 Task: Sort the products in the category "Hot Dog Buns" by best match.
Action: Mouse moved to (741, 255)
Screenshot: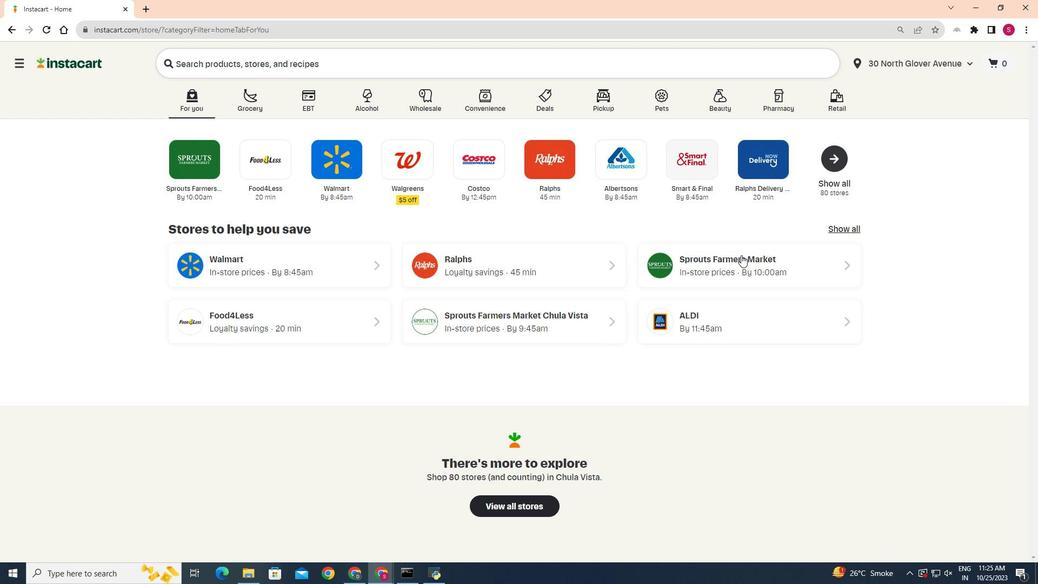 
Action: Mouse pressed left at (741, 255)
Screenshot: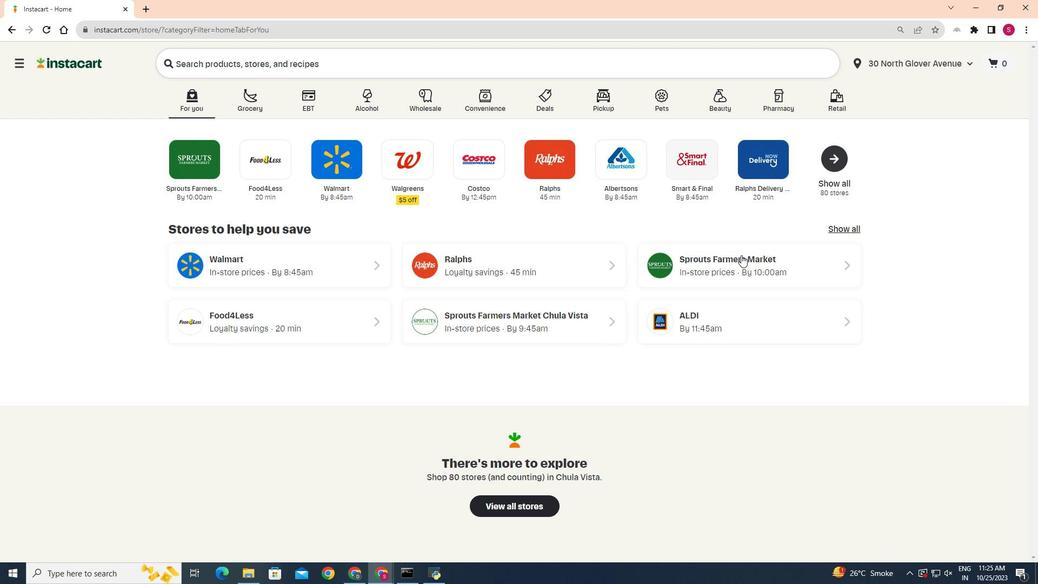 
Action: Mouse moved to (68, 474)
Screenshot: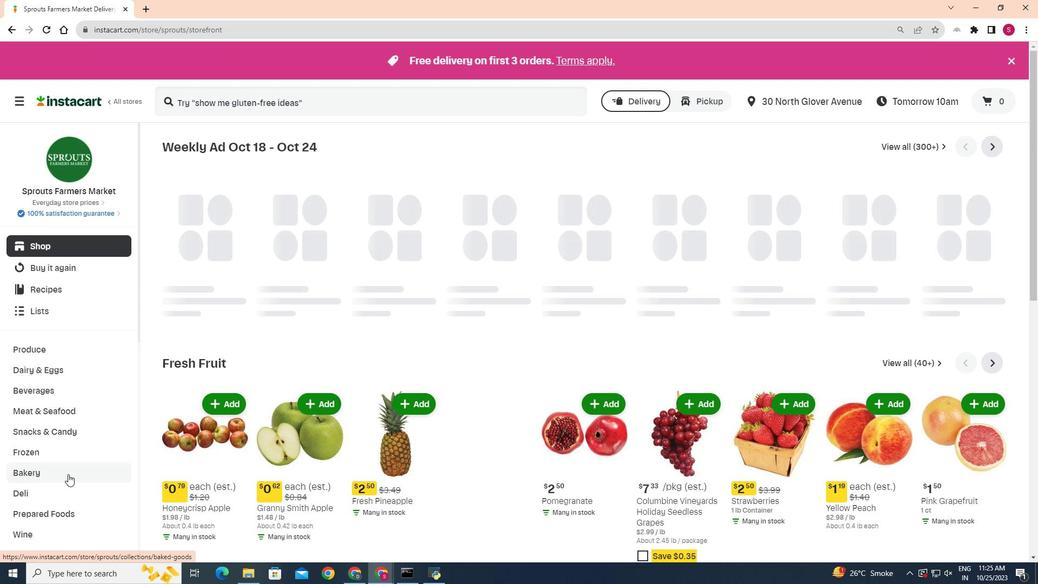 
Action: Mouse pressed left at (68, 474)
Screenshot: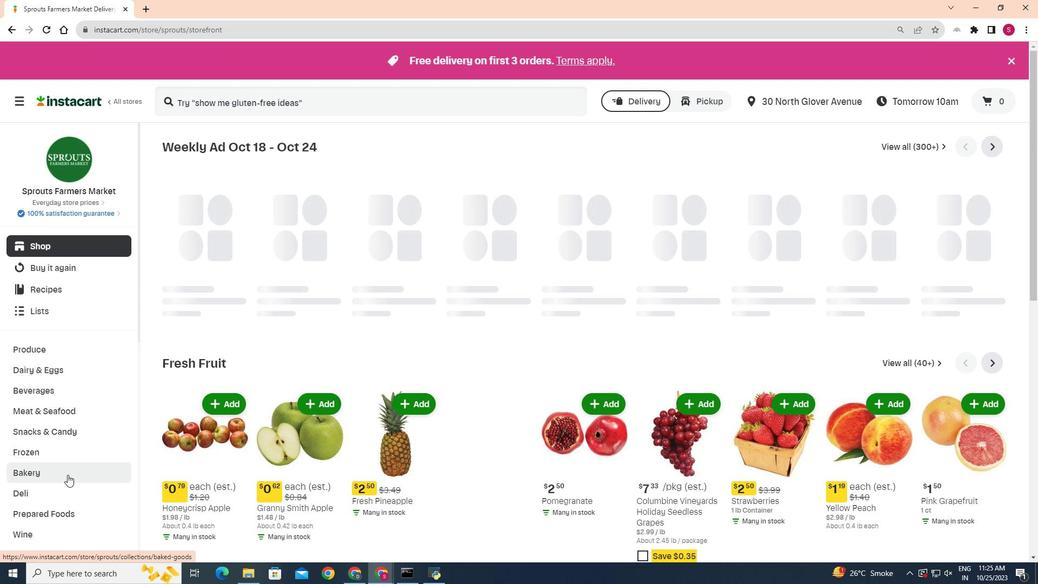 
Action: Mouse moved to (275, 167)
Screenshot: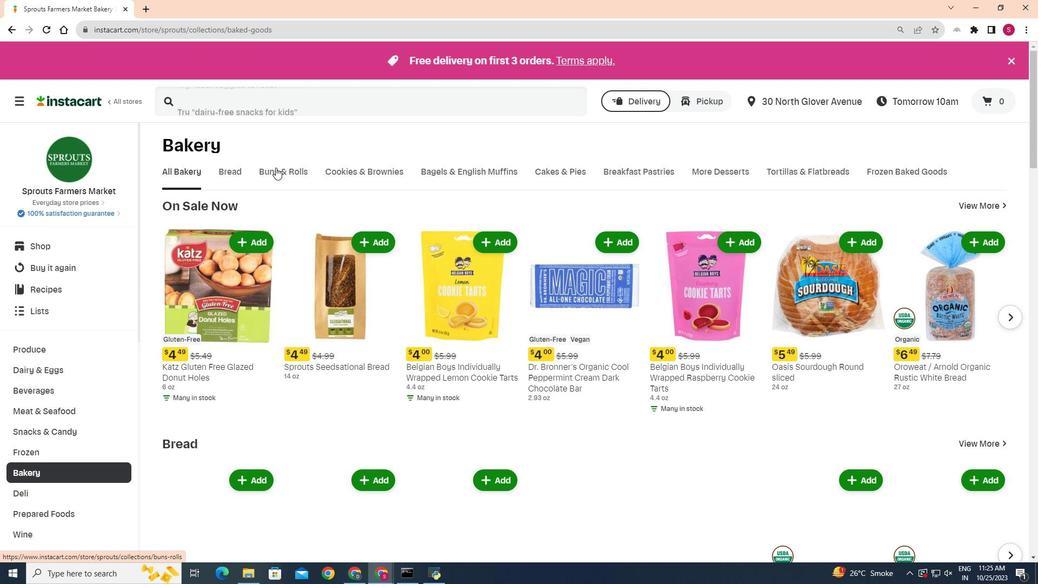 
Action: Mouse pressed left at (275, 167)
Screenshot: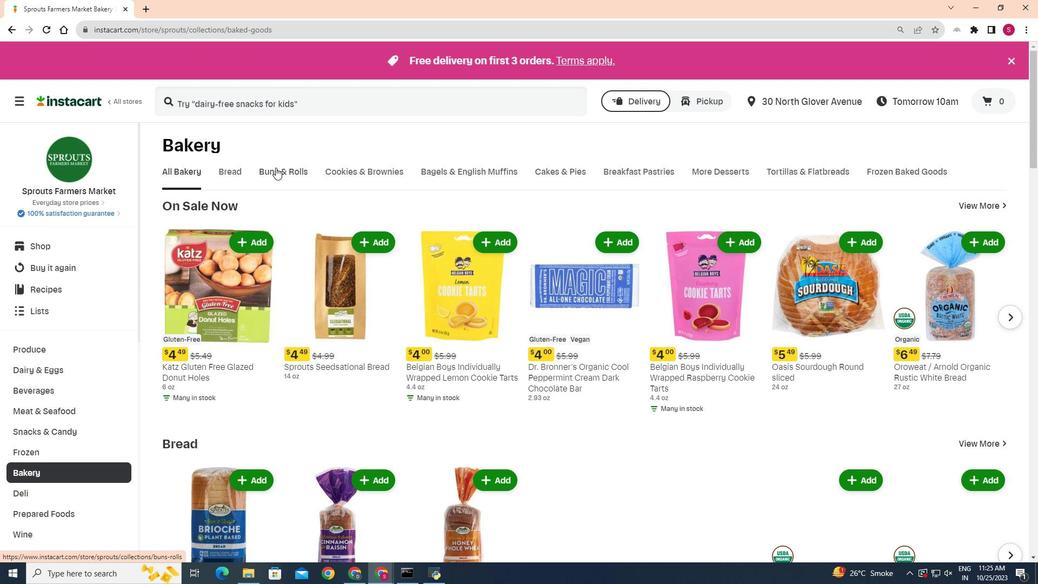 
Action: Mouse moved to (383, 213)
Screenshot: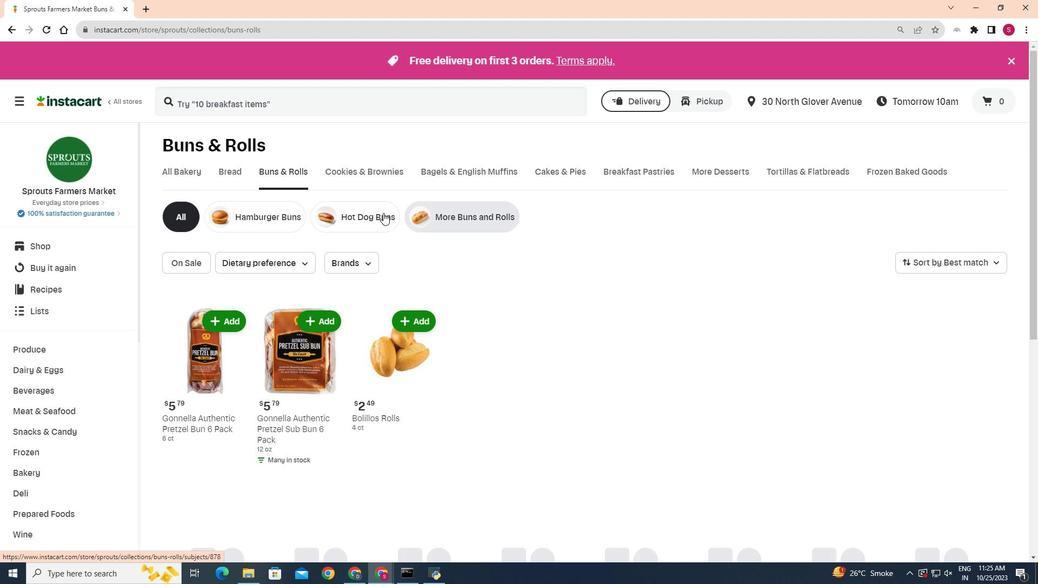 
Action: Mouse pressed left at (383, 213)
Screenshot: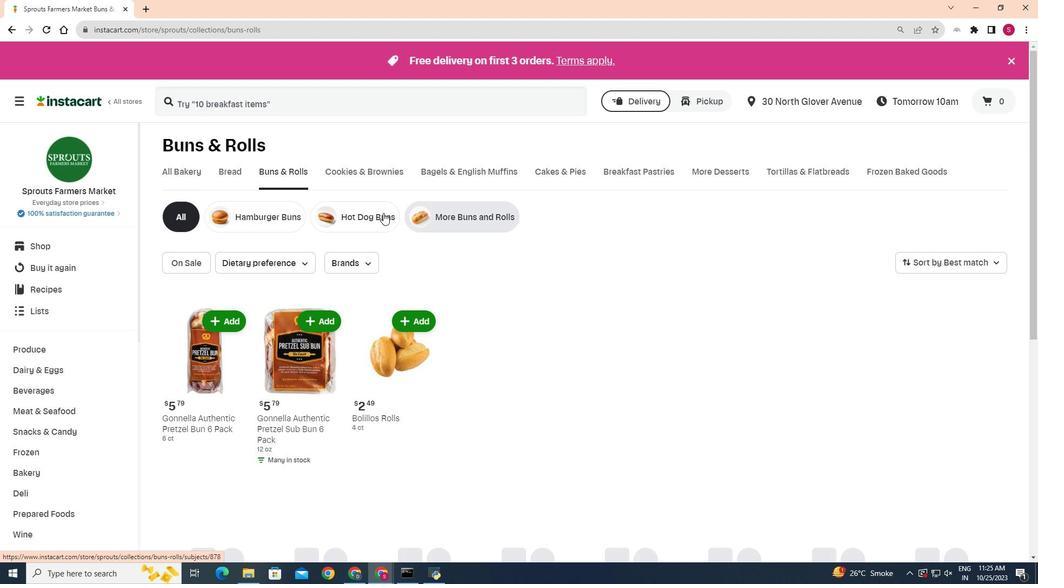 
Action: Mouse moved to (745, 304)
Screenshot: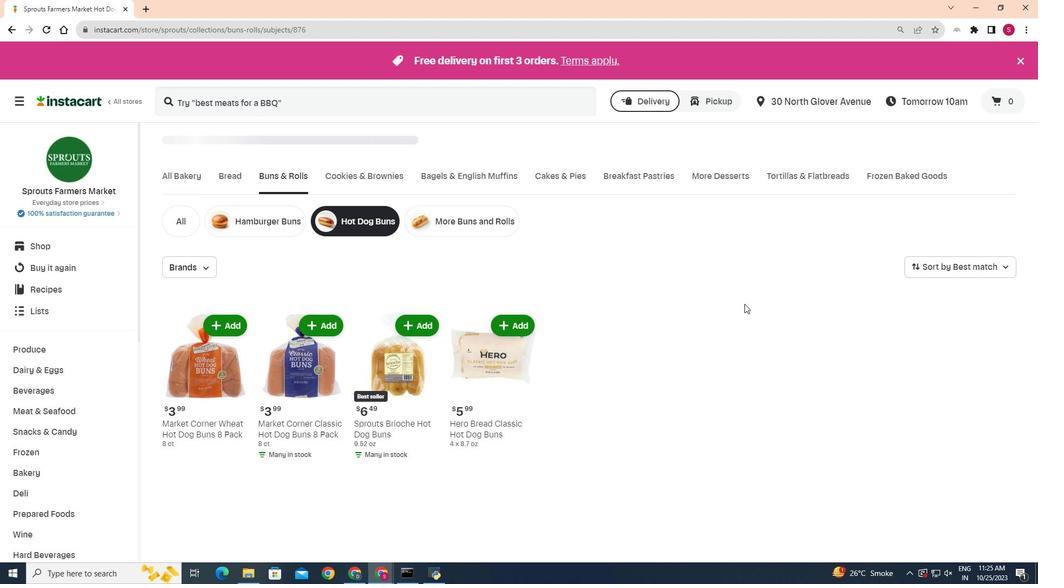 
